 Task: In the  document character.html. Insert footer and write 'www.nexusTech.com'. Find the word using Dictionary 'gratitude' Use the tool word Count and display word count while typing
Action: Mouse moved to (135, 76)
Screenshot: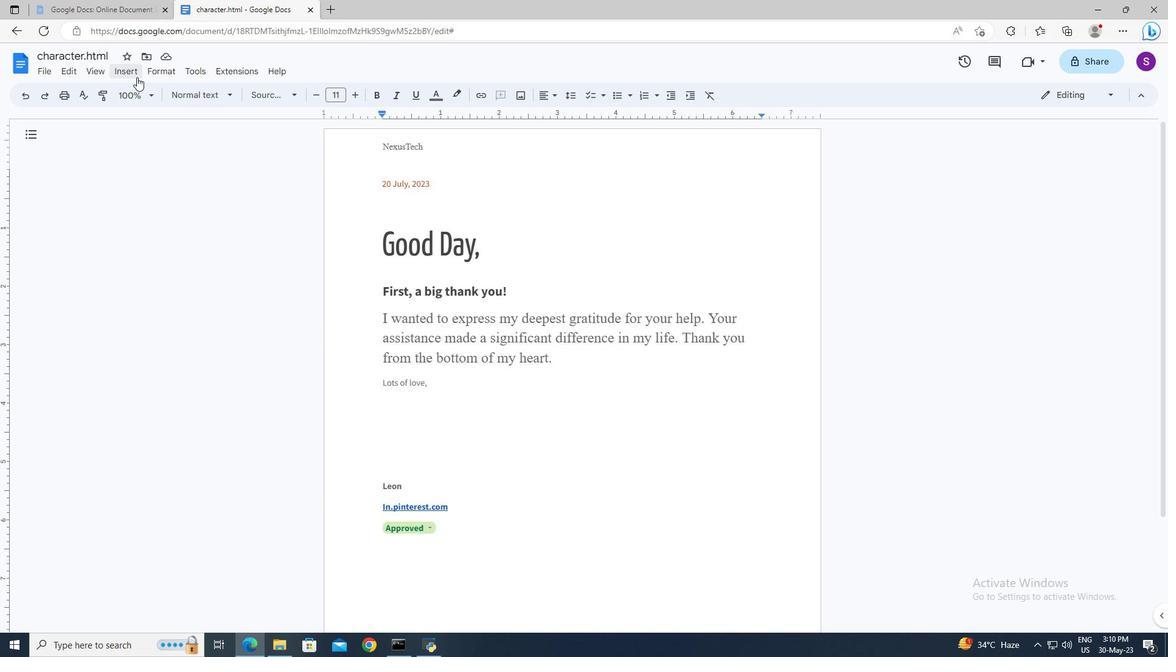 
Action: Mouse pressed left at (135, 76)
Screenshot: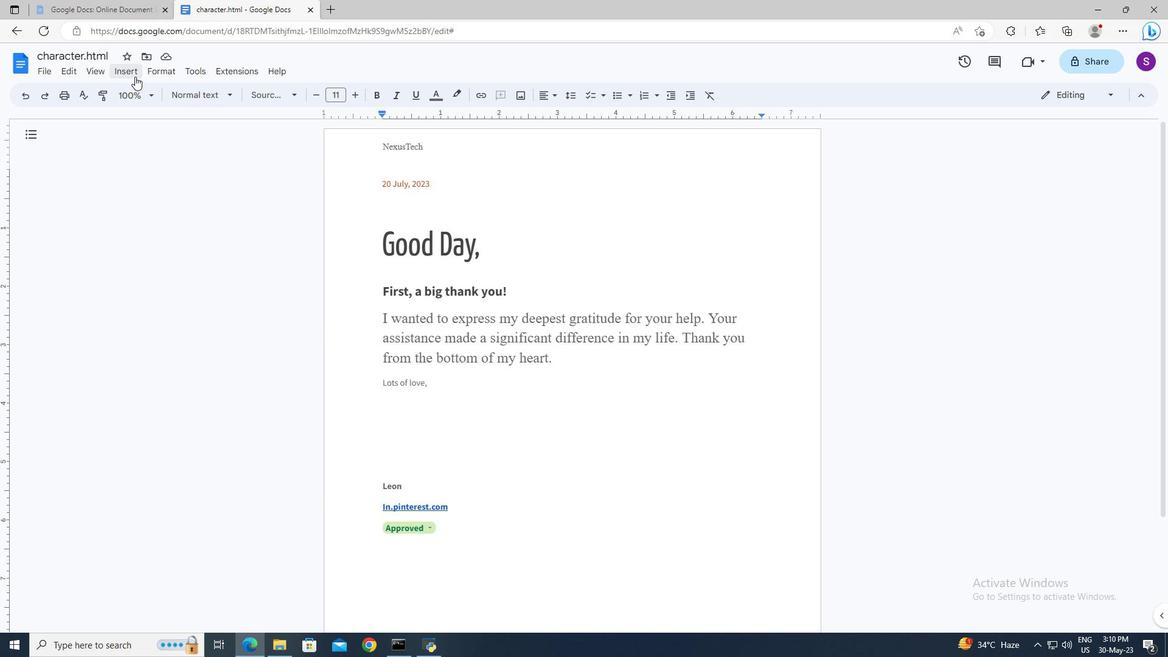 
Action: Mouse moved to (327, 400)
Screenshot: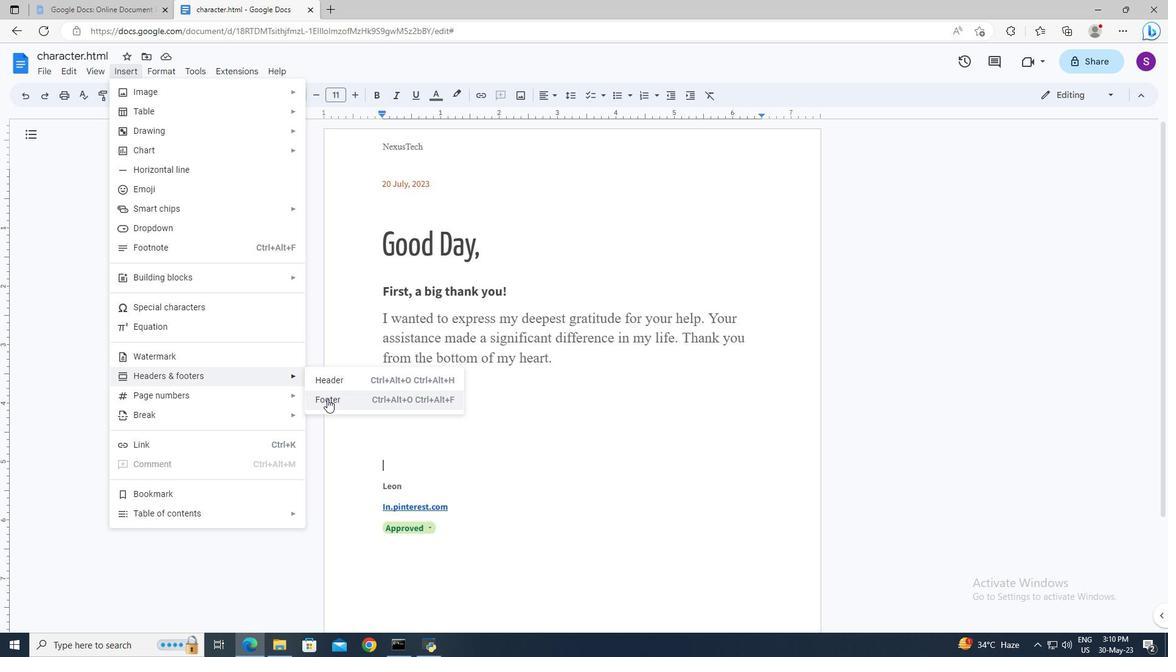 
Action: Mouse pressed left at (327, 400)
Screenshot: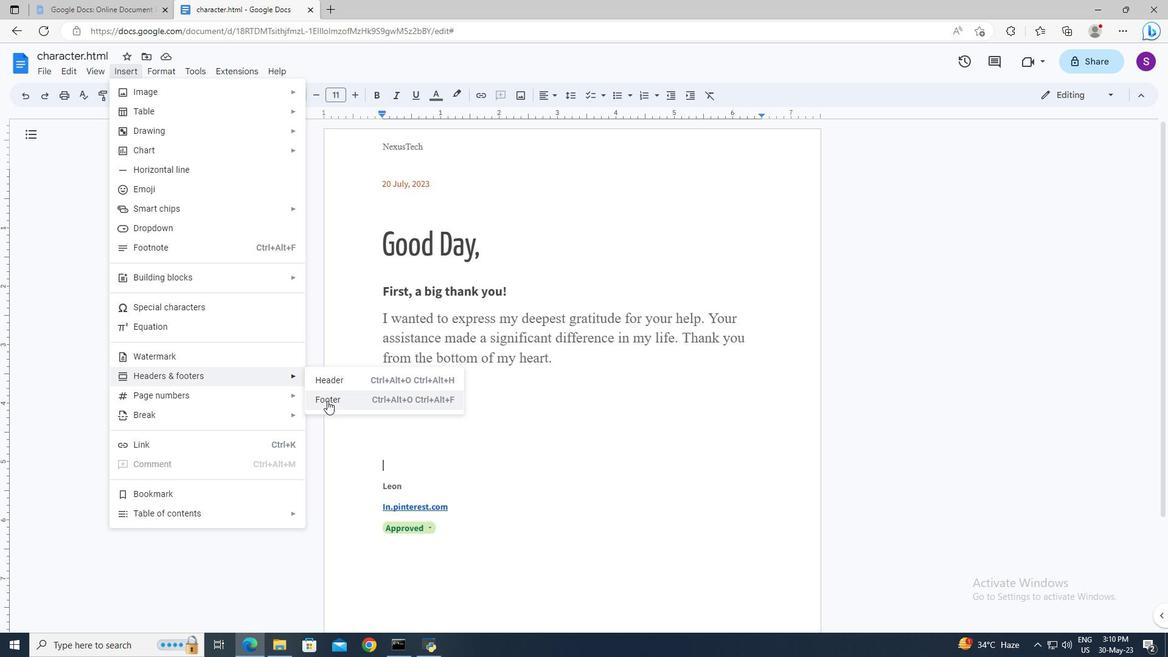
Action: Key pressed www/me<Key.backspace><Key.backspace><Key.backspace><Key.backspace>w.nexus<Key.shift>Tech.com
Screenshot: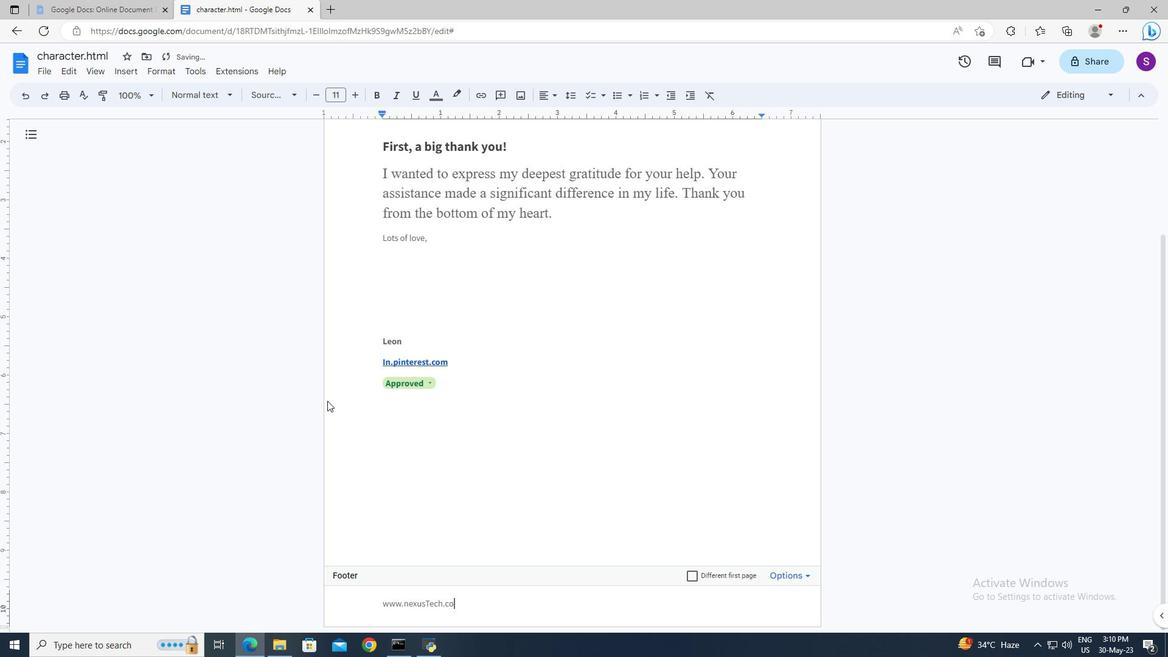 
Action: Mouse moved to (534, 306)
Screenshot: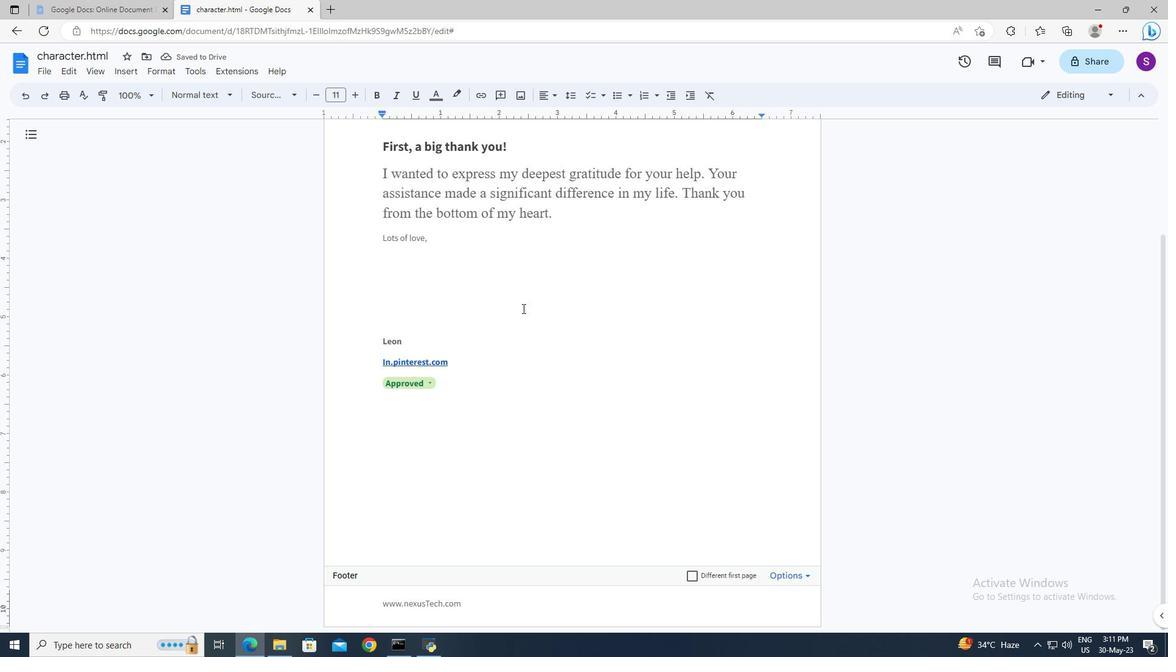 
Action: Mouse scrolled (534, 306) with delta (0, 0)
Screenshot: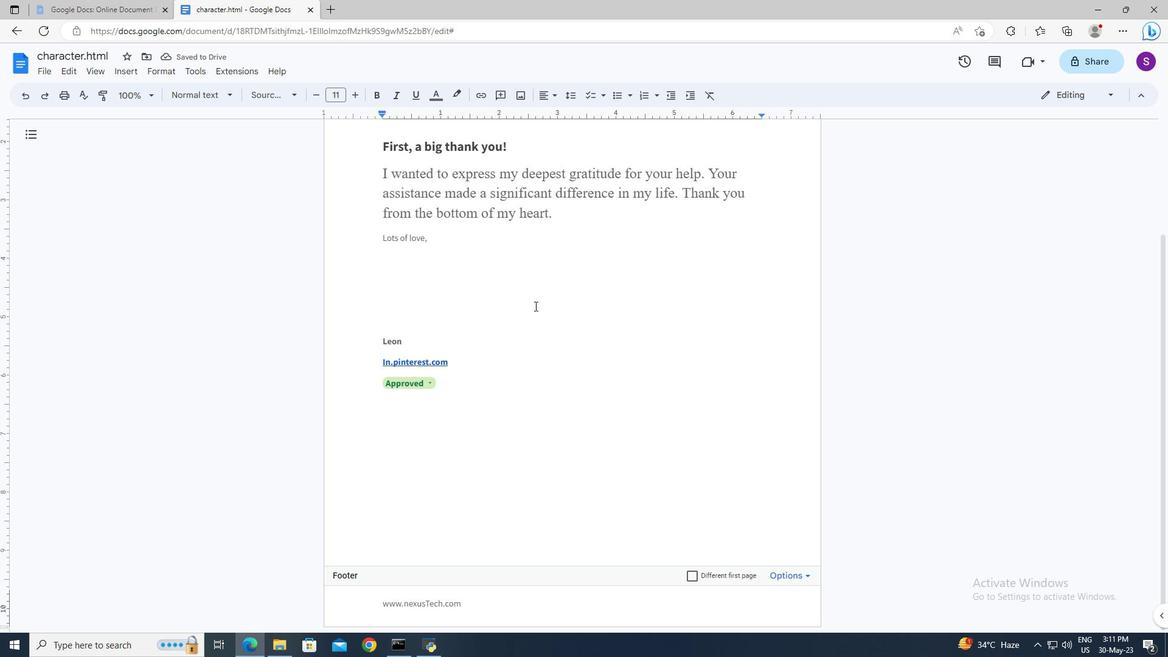 
Action: Mouse scrolled (534, 306) with delta (0, 0)
Screenshot: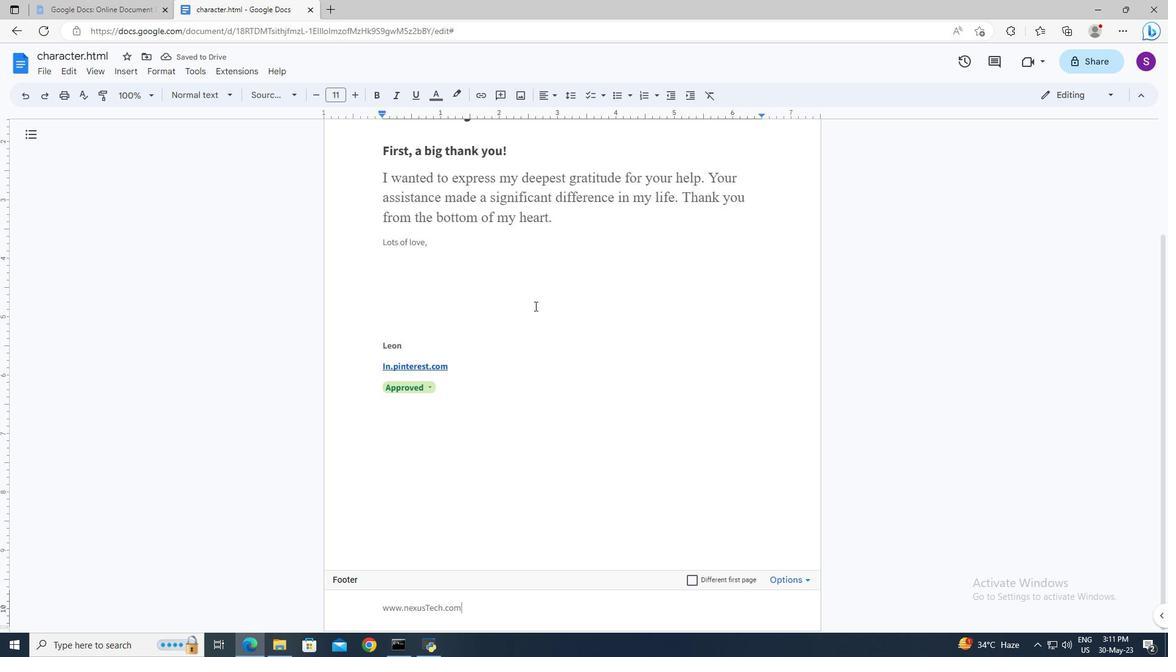 
Action: Mouse moved to (593, 315)
Screenshot: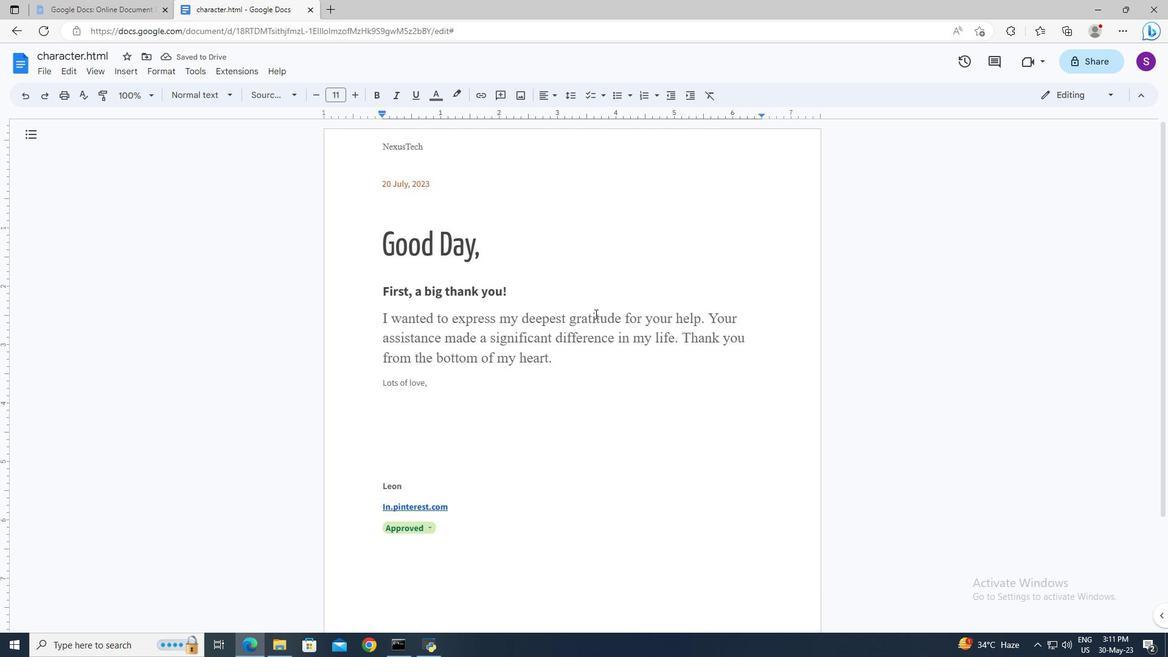 
Action: Mouse pressed left at (593, 315)
Screenshot: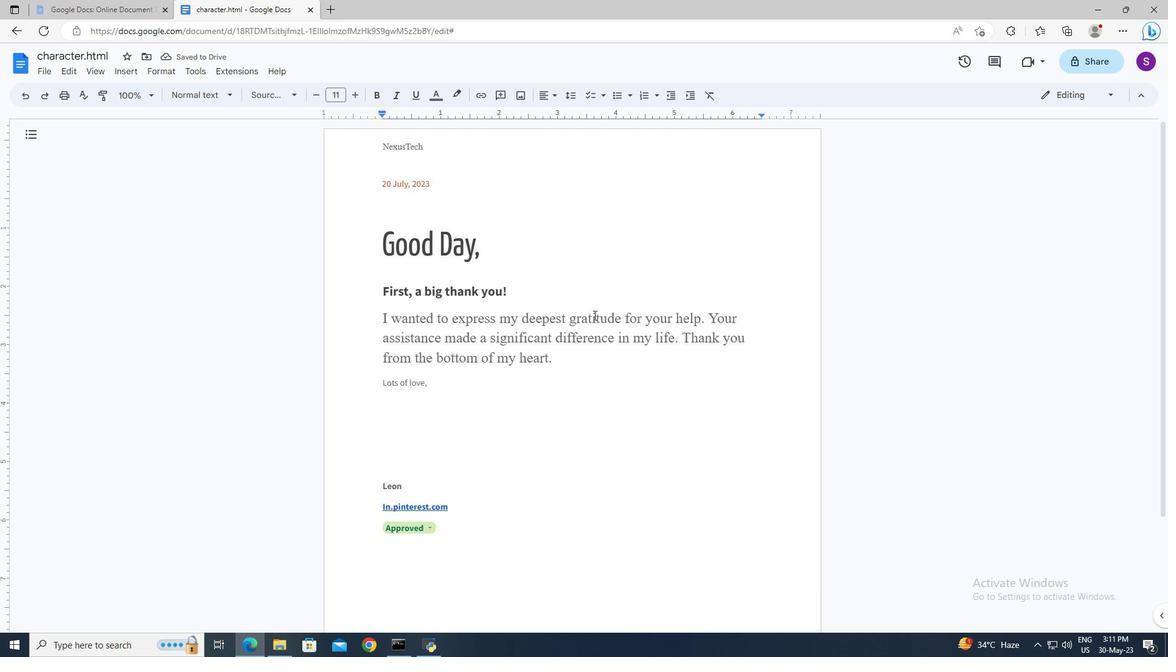 
Action: Mouse pressed left at (593, 315)
Screenshot: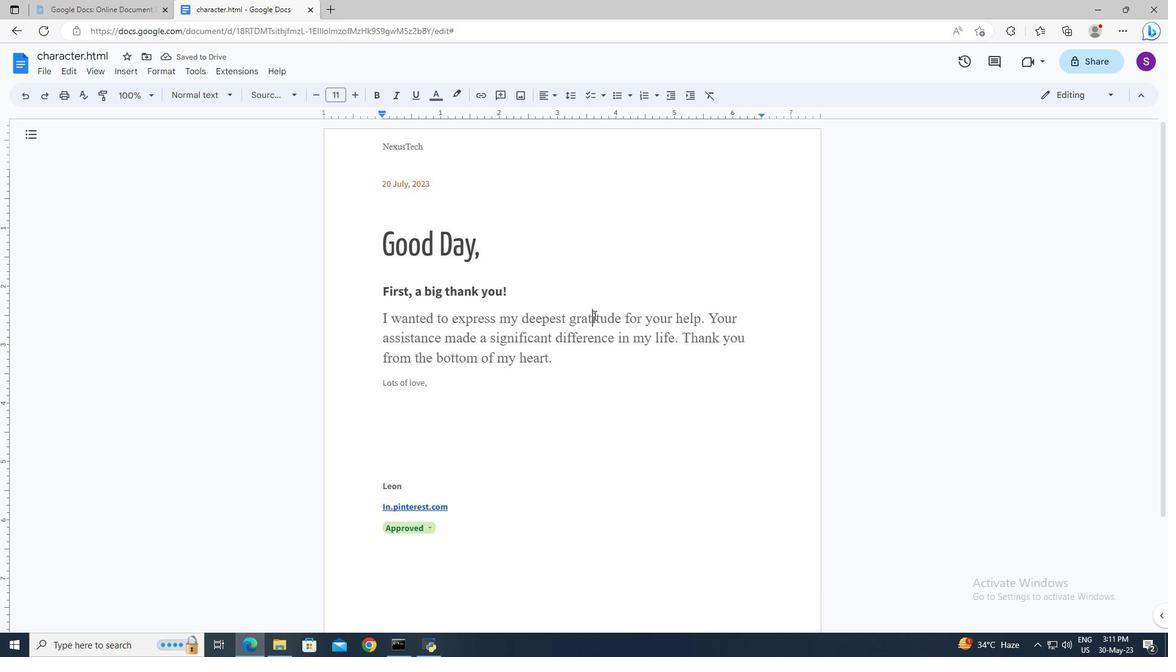 
Action: Mouse moved to (208, 73)
Screenshot: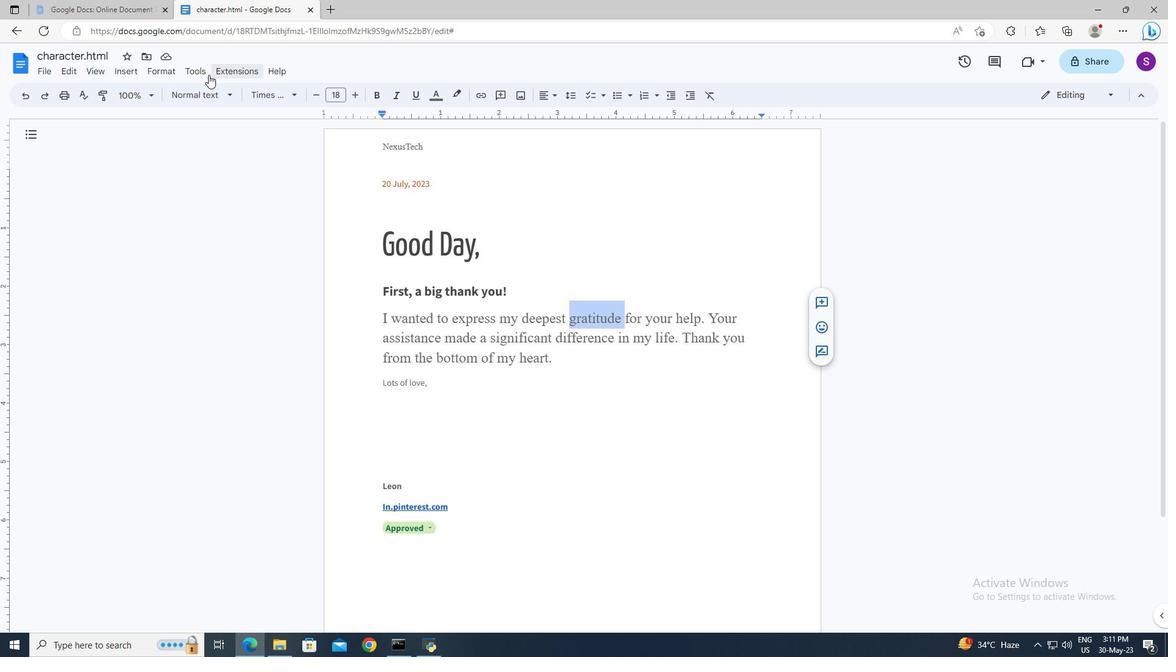 
Action: Mouse pressed left at (208, 73)
Screenshot: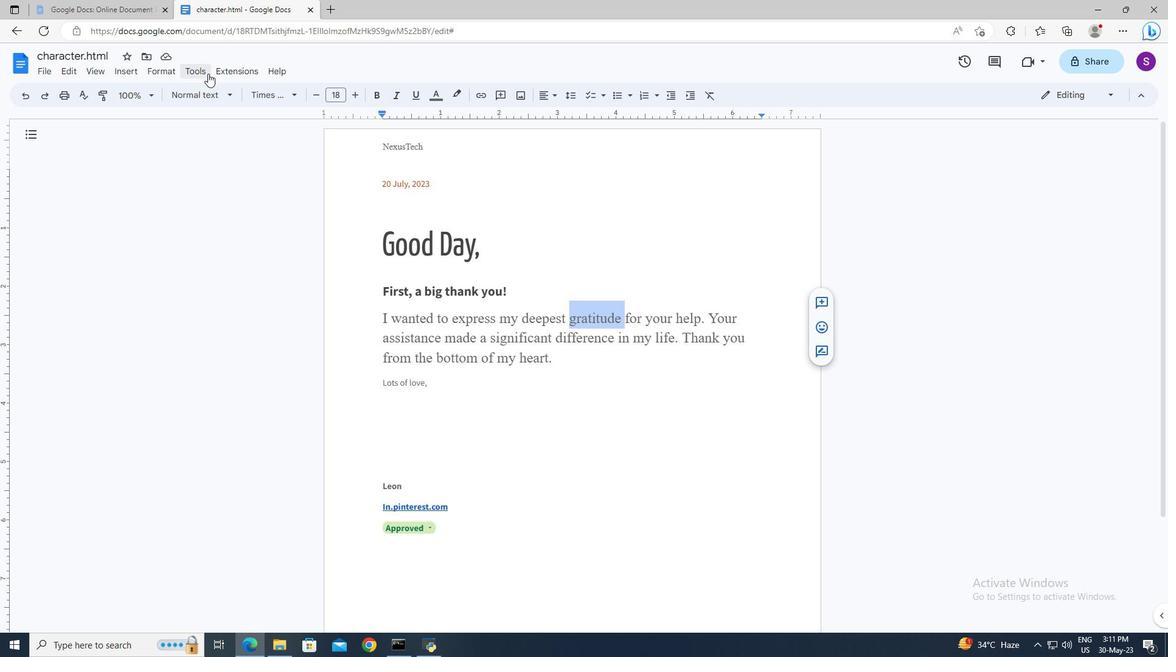 
Action: Mouse moved to (225, 242)
Screenshot: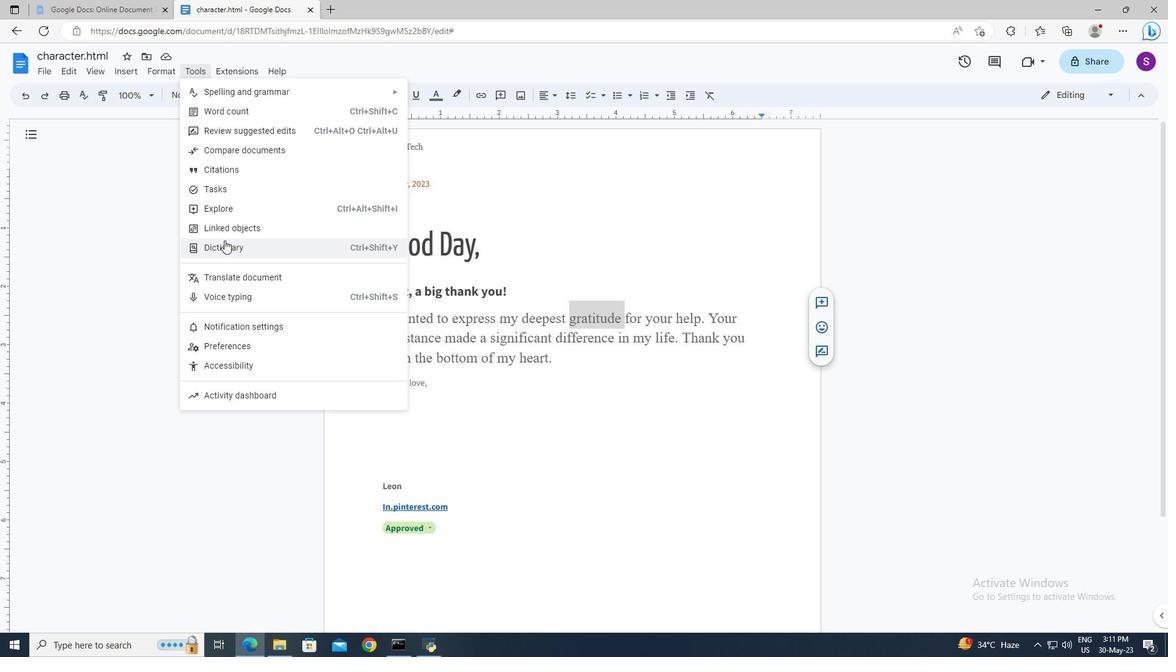 
Action: Mouse pressed left at (225, 242)
Screenshot: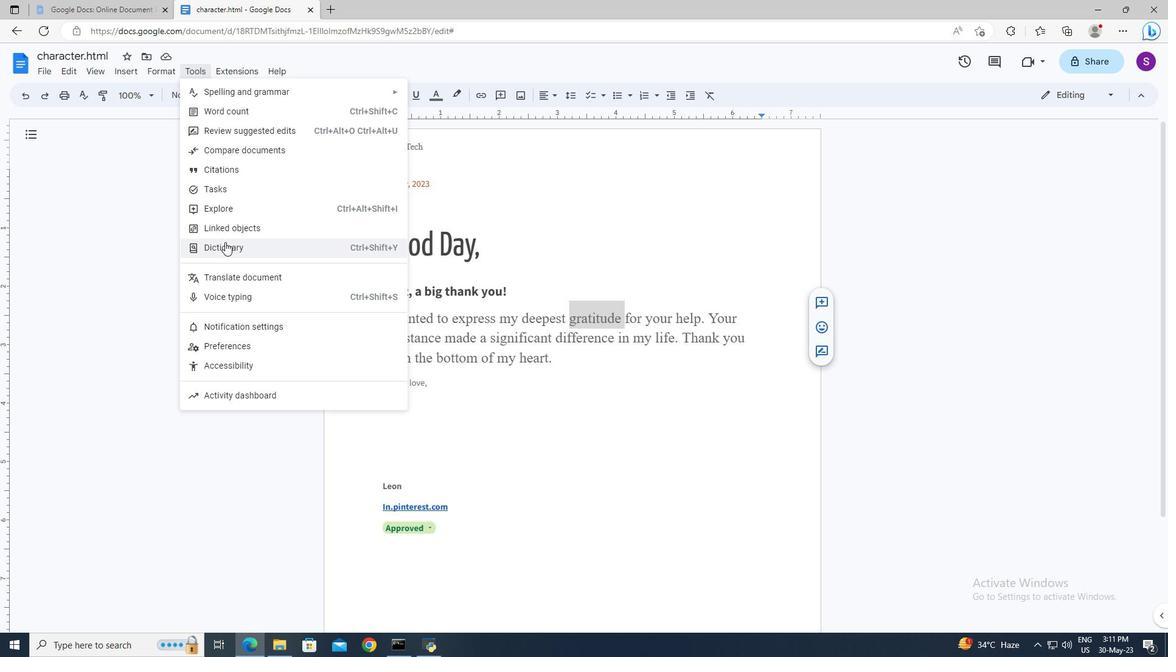
Action: Mouse moved to (197, 75)
Screenshot: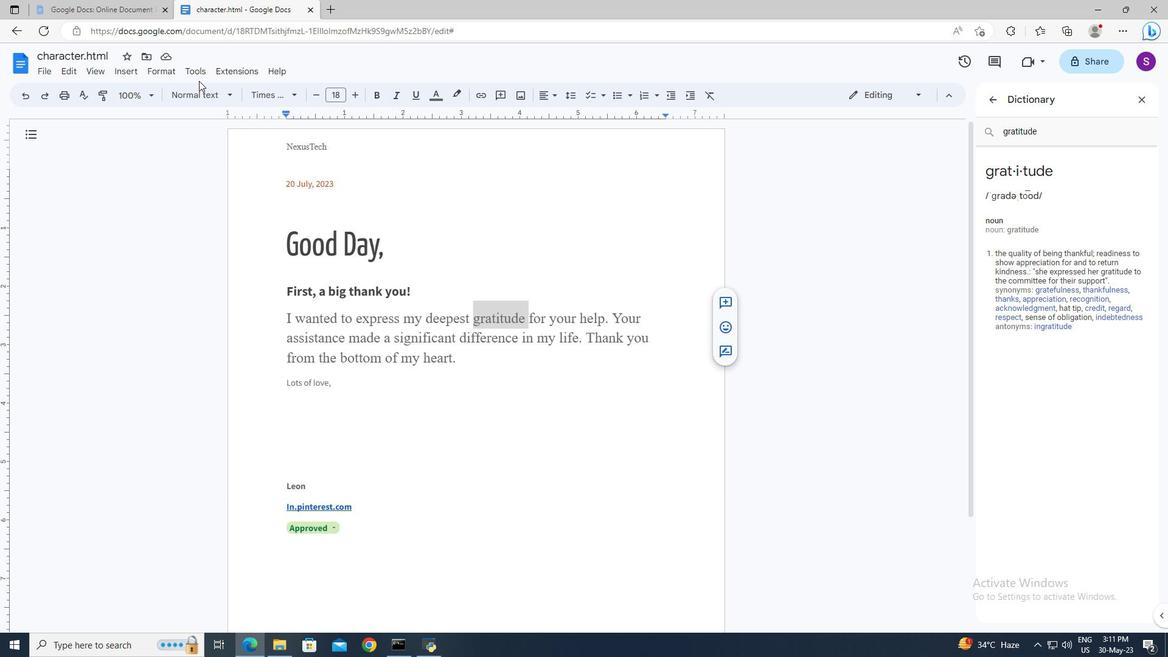 
Action: Mouse pressed left at (197, 75)
Screenshot: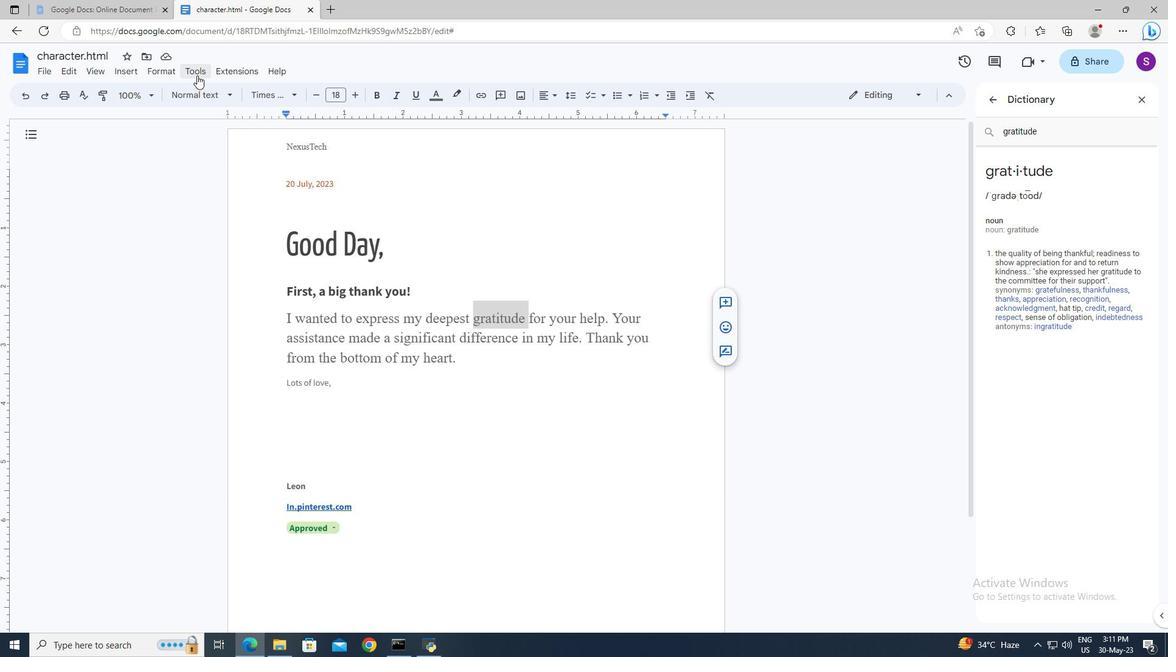 
Action: Mouse moved to (311, 112)
Screenshot: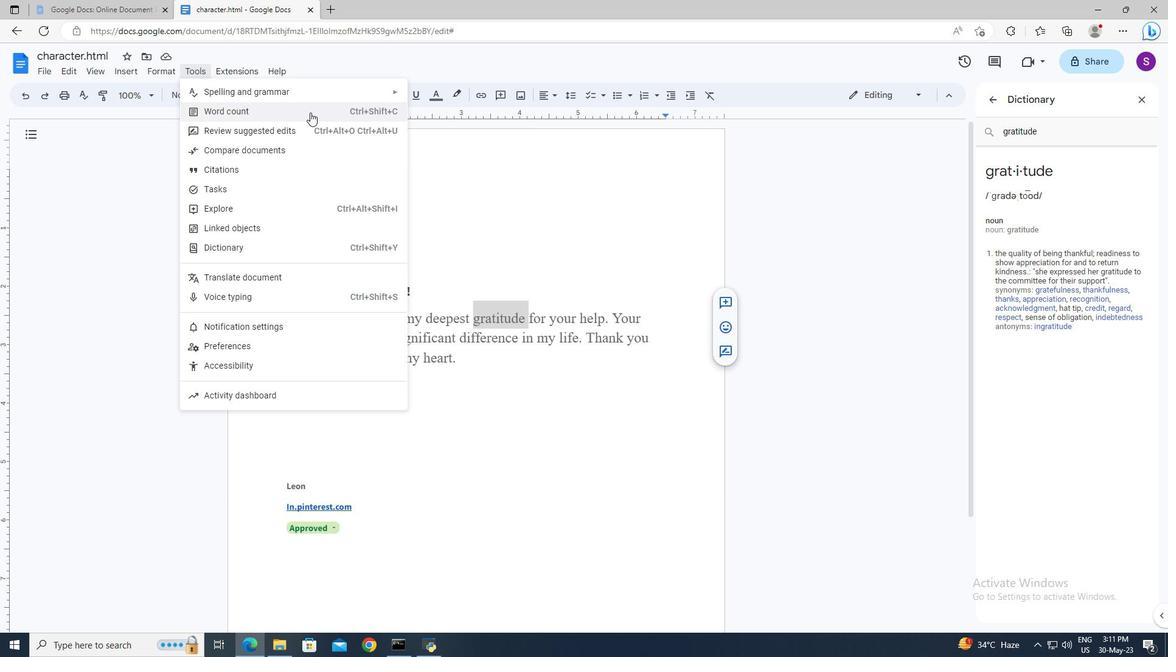
Action: Mouse pressed left at (311, 112)
Screenshot: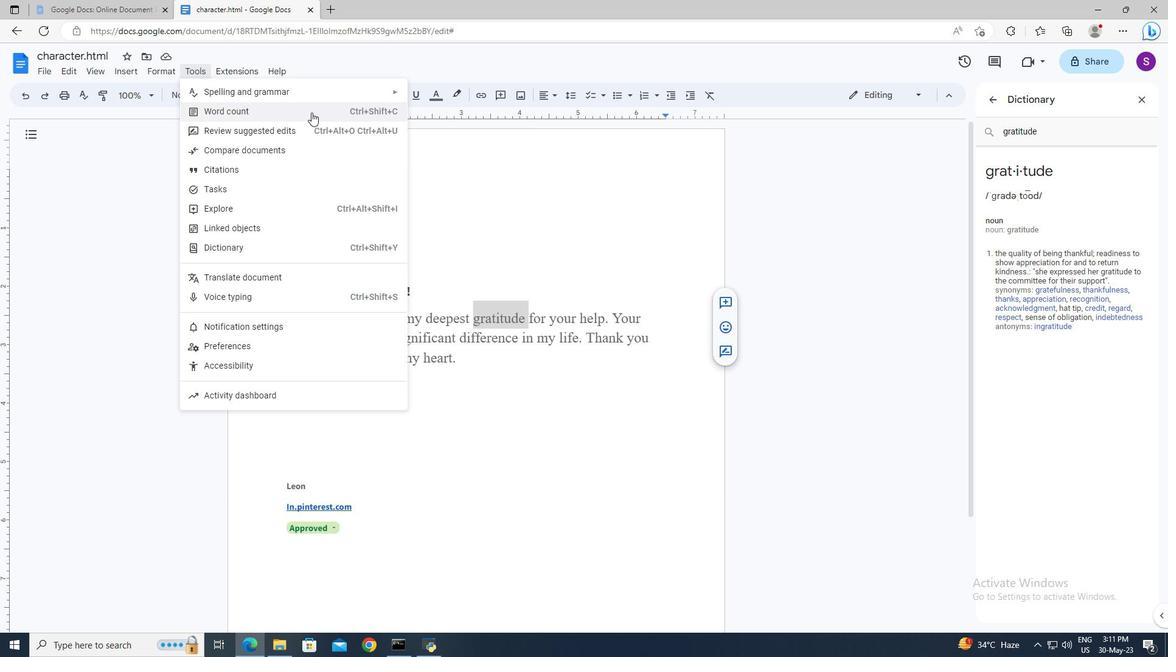 
Action: Mouse moved to (511, 392)
Screenshot: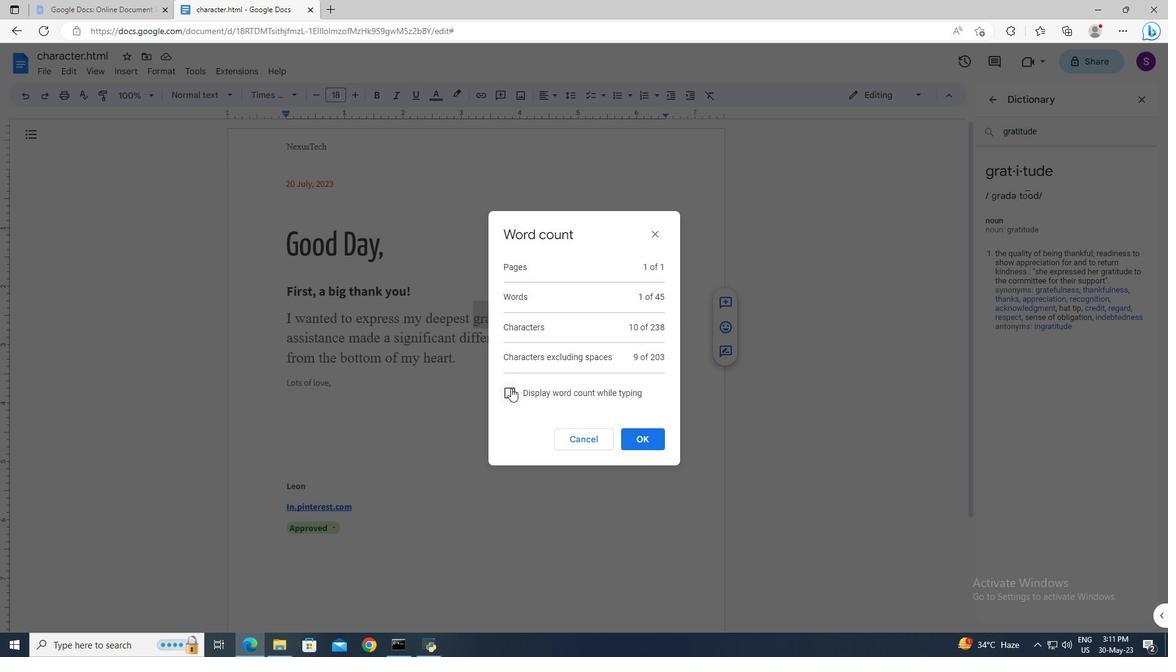 
Action: Mouse pressed left at (511, 392)
Screenshot: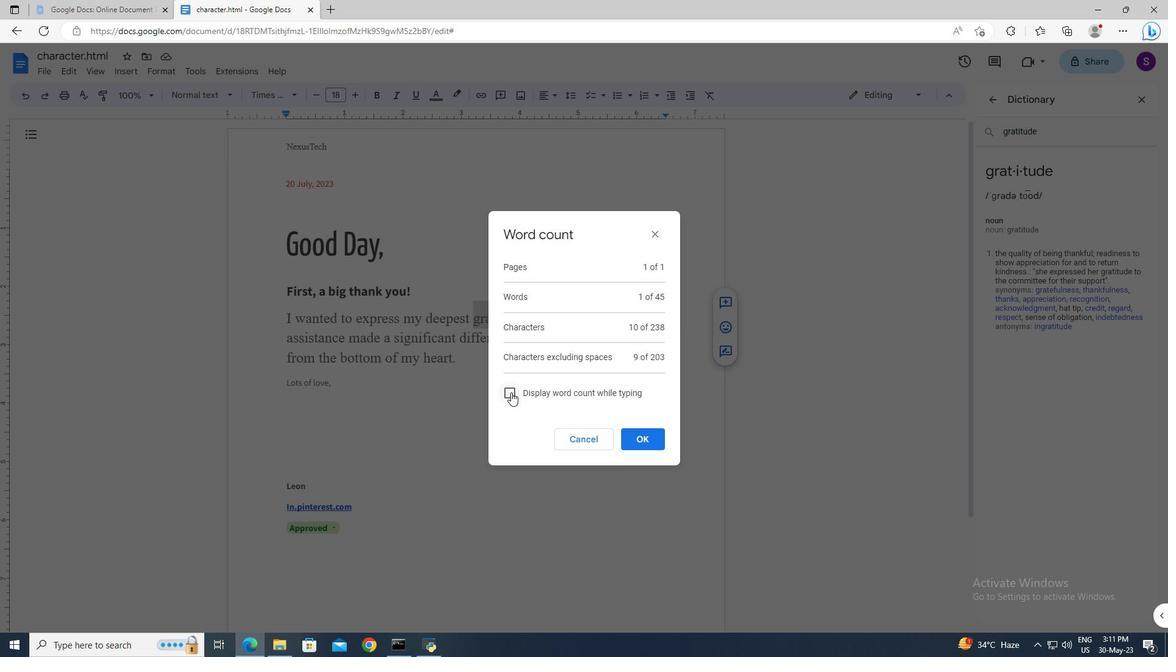 
Action: Mouse moved to (634, 439)
Screenshot: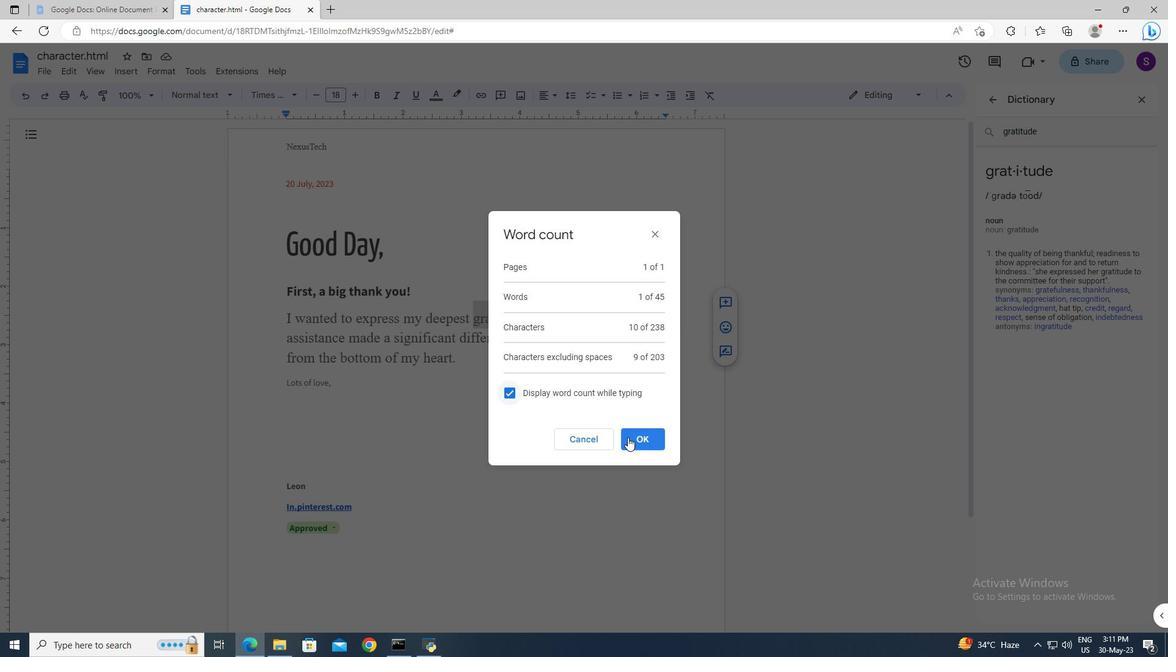 
Action: Mouse pressed left at (634, 439)
Screenshot: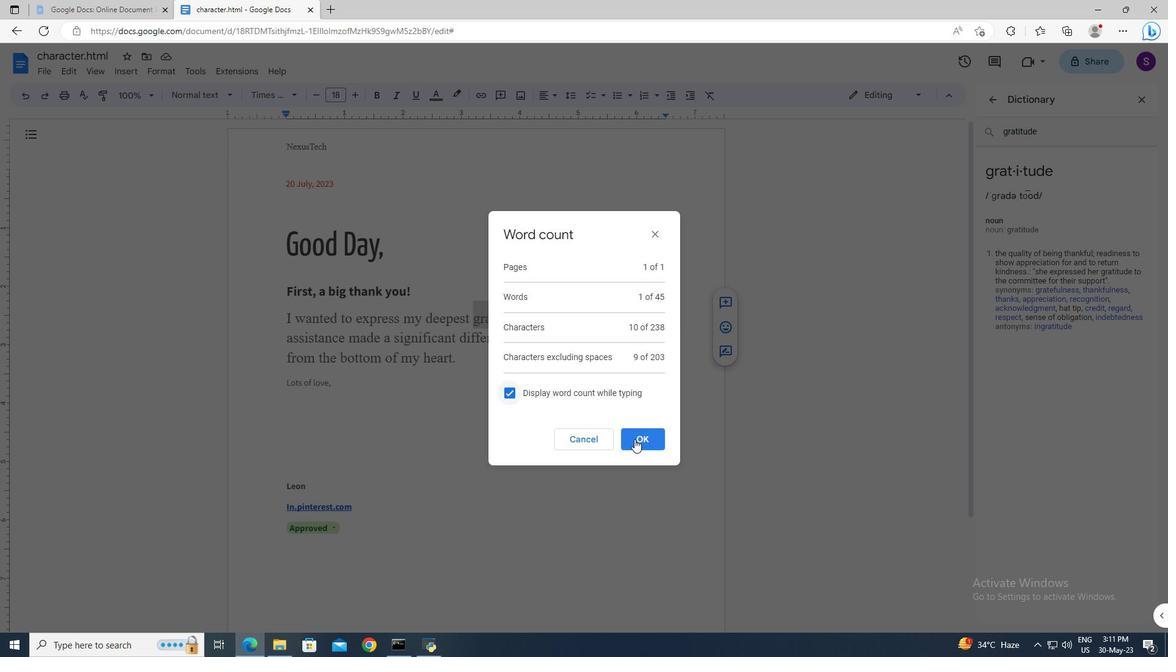 
Action: Mouse moved to (607, 415)
Screenshot: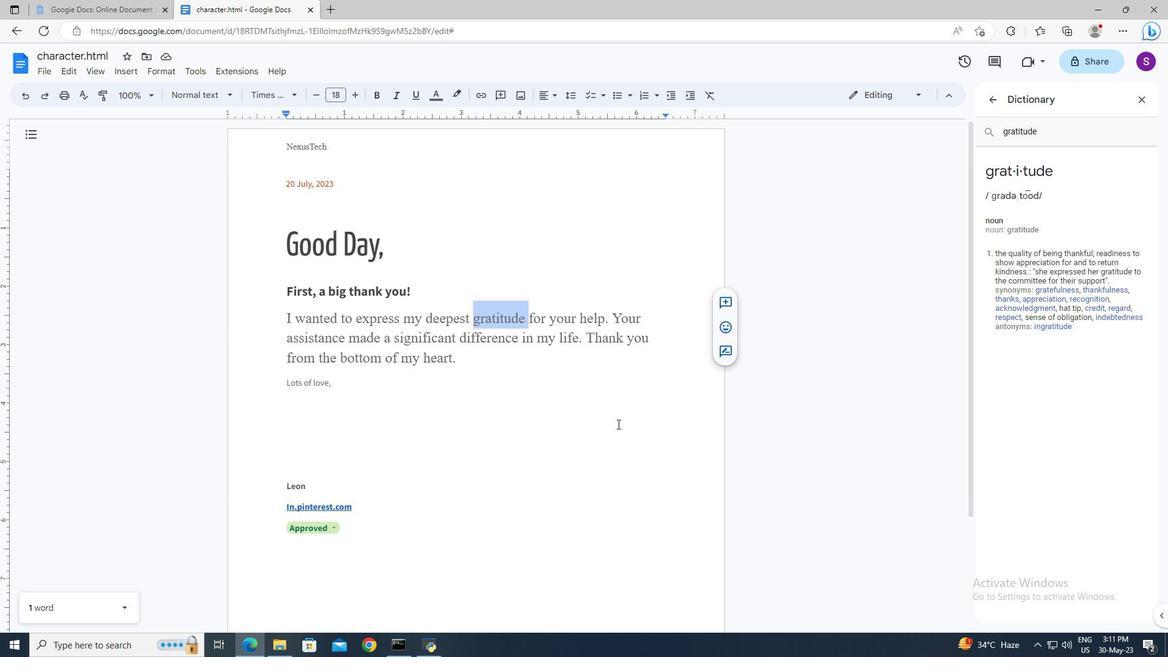 
Action: Mouse pressed left at (607, 415)
Screenshot: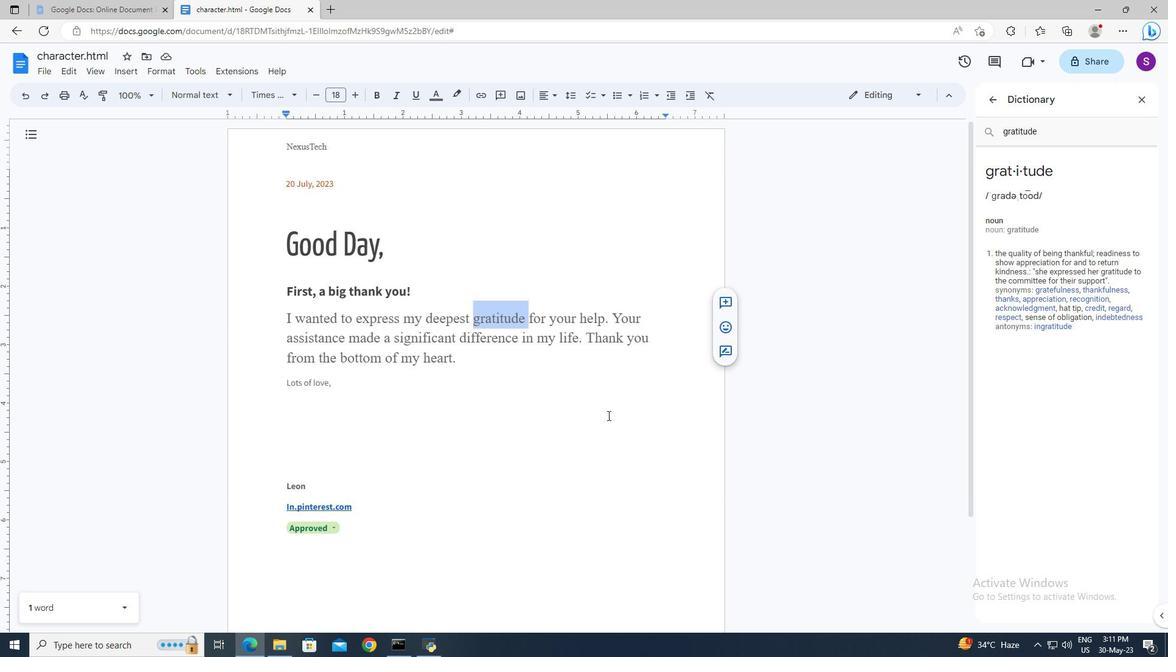 
